 Task: Create List Brand Identity Management Workflow in Board Employee Performance Management to Workspace Inbound Marketing Agencies. Create List Brand Identity Management Best Practices in Board Social Media Influencer Collaboration and Partnership Management to Workspace Inbound Marketing Agencies. Create List Brand Identity Management Tips in Board Market Analysis for SWOT Analysis and Strategy Development to Workspace Inbound Marketing Agencies
Action: Mouse moved to (441, 156)
Screenshot: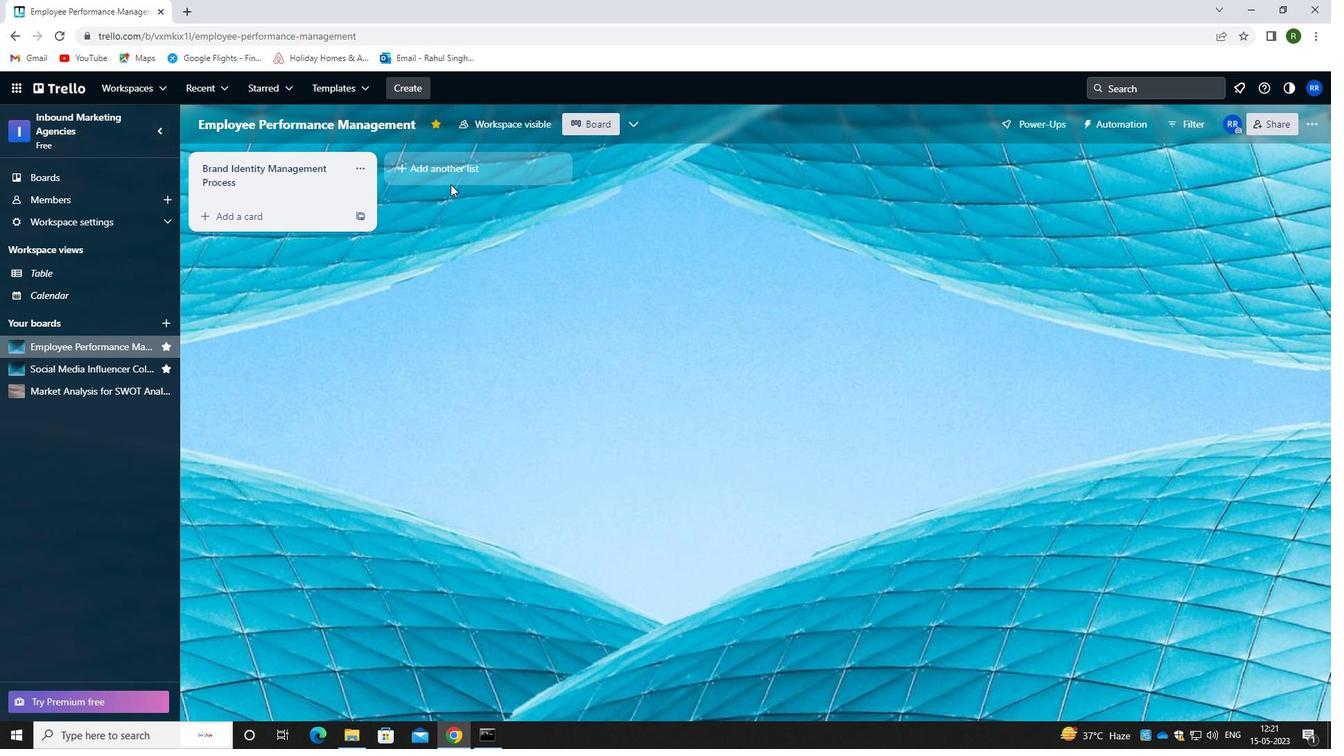 
Action: Mouse pressed left at (441, 156)
Screenshot: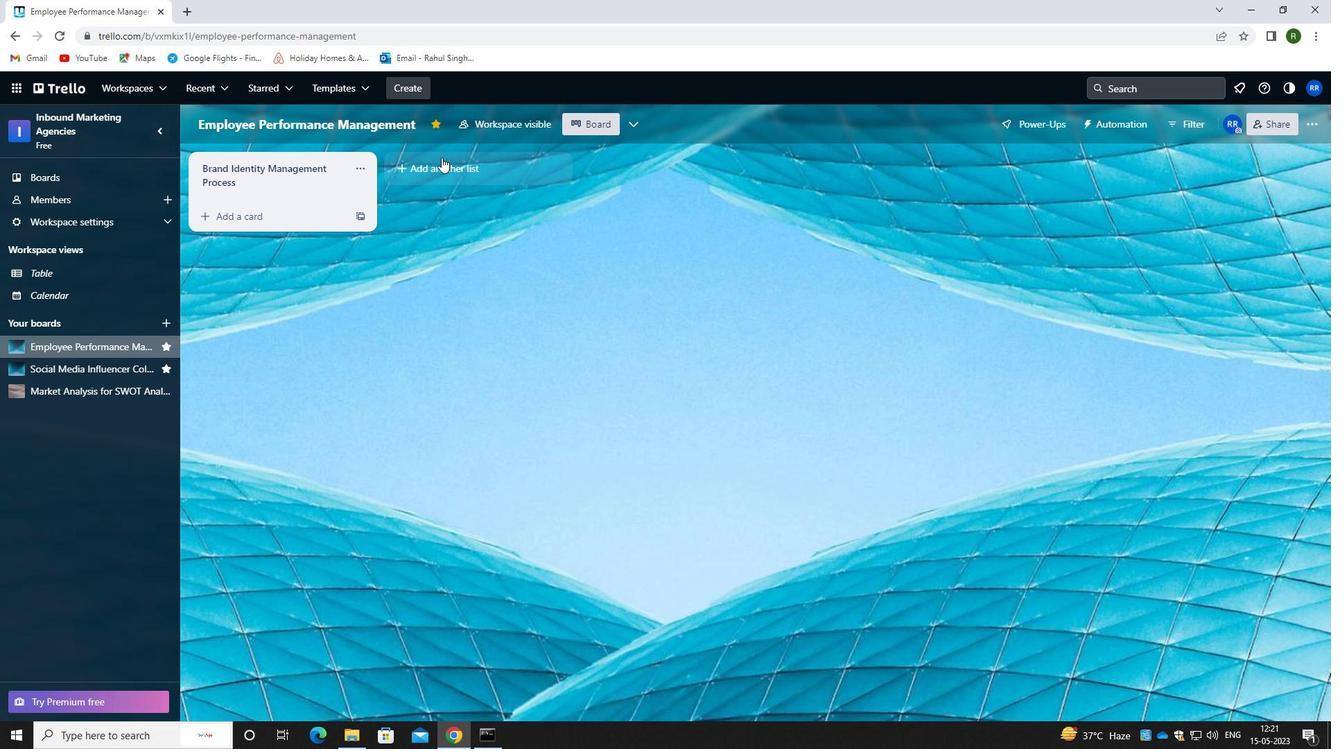 
Action: Mouse moved to (434, 167)
Screenshot: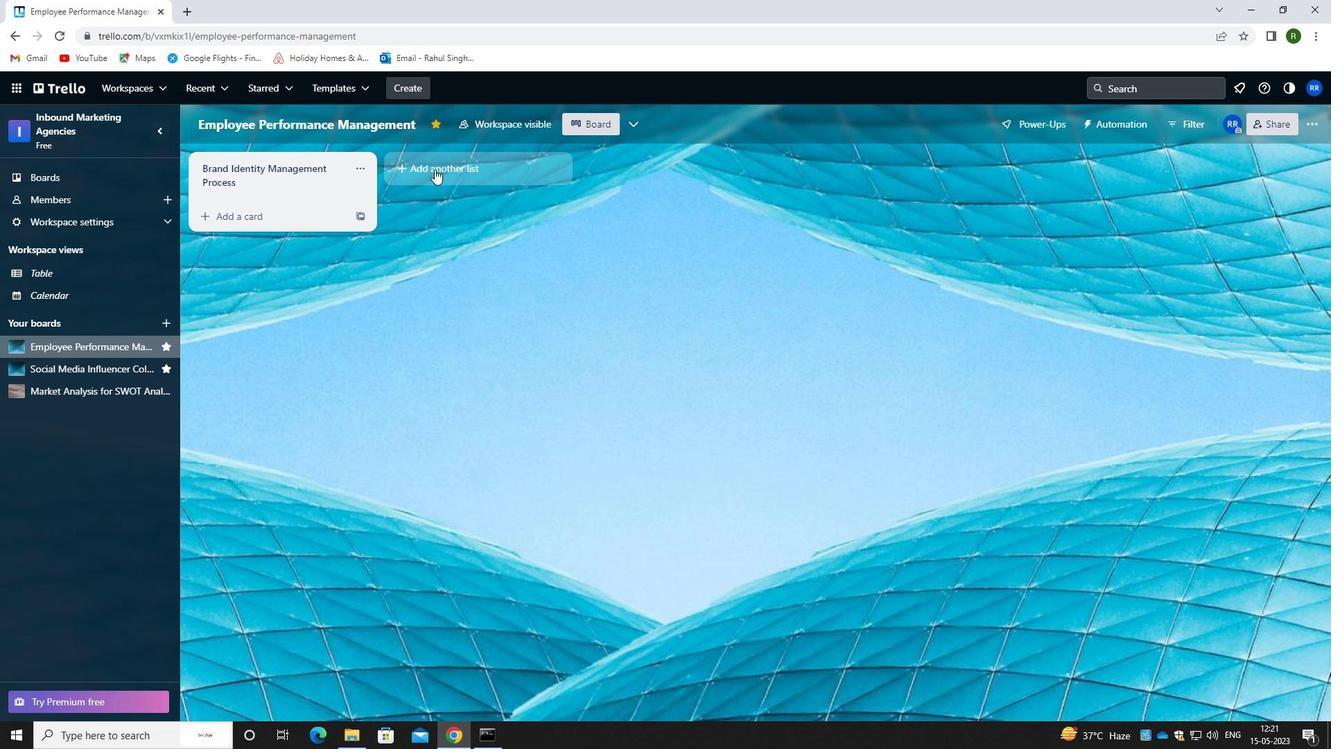 
Action: Mouse pressed left at (434, 167)
Screenshot: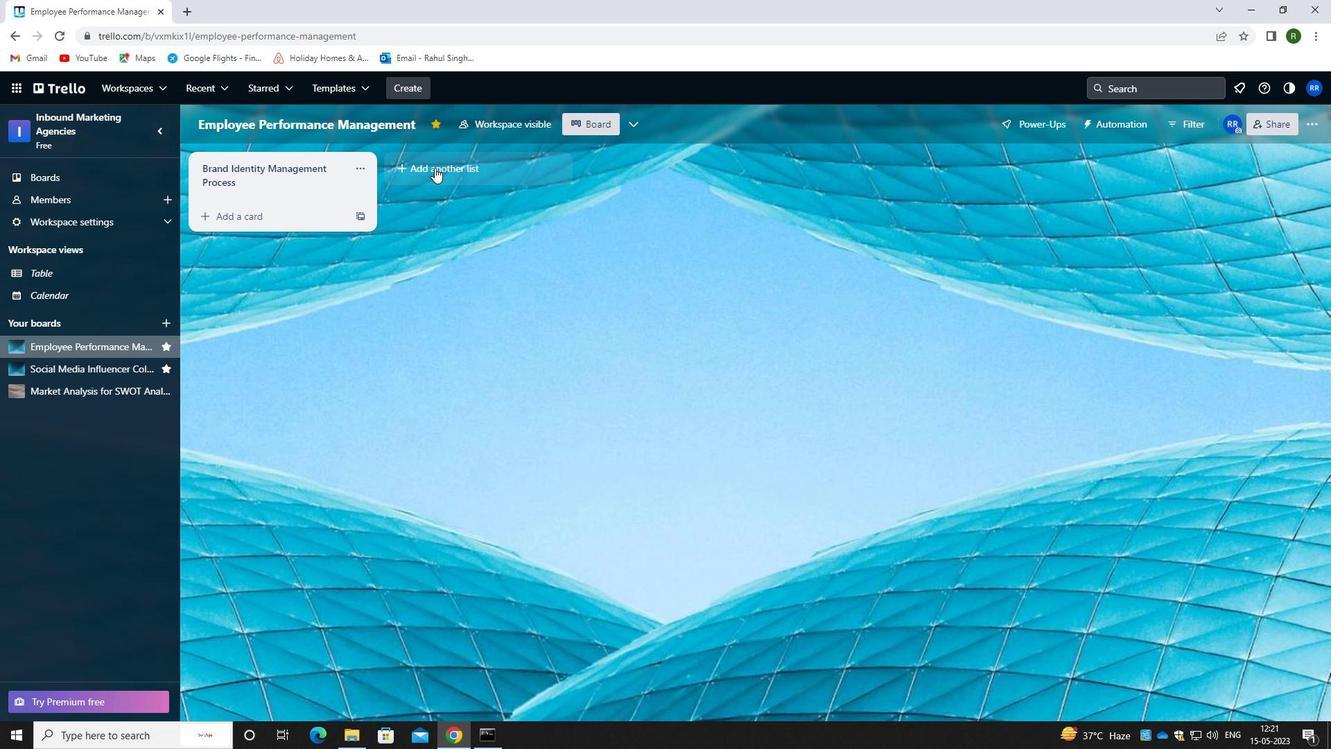 
Action: Mouse moved to (437, 171)
Screenshot: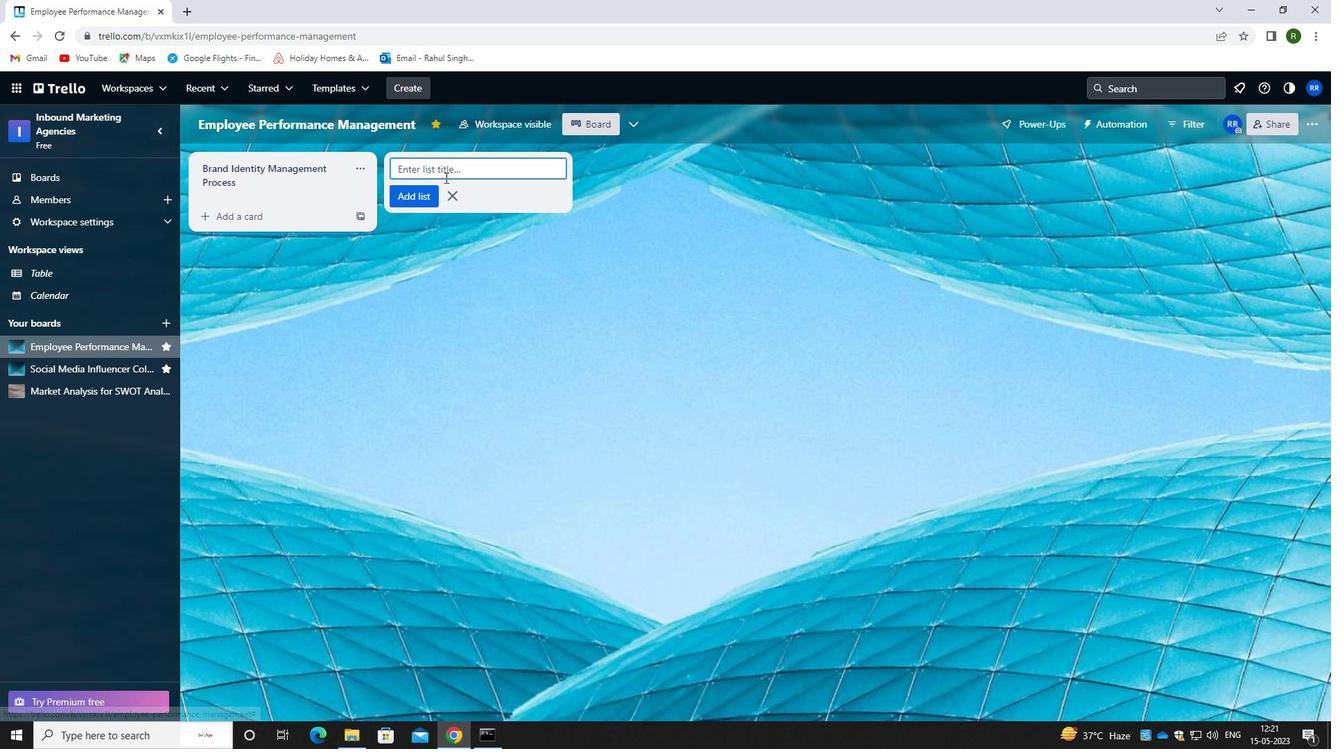 
Action: Key pressed <Key.caps_lock>b<Key.caps_lock>rand<Key.space><Key.caps_lock>i<Key.caps_lock>dentity<Key.space><Key.caps_lock>M<Key.caps_lock>anagemt<Key.backspace>ent<Key.space><Key.caps_lock>w<Key.caps_lock>orkflow
Screenshot: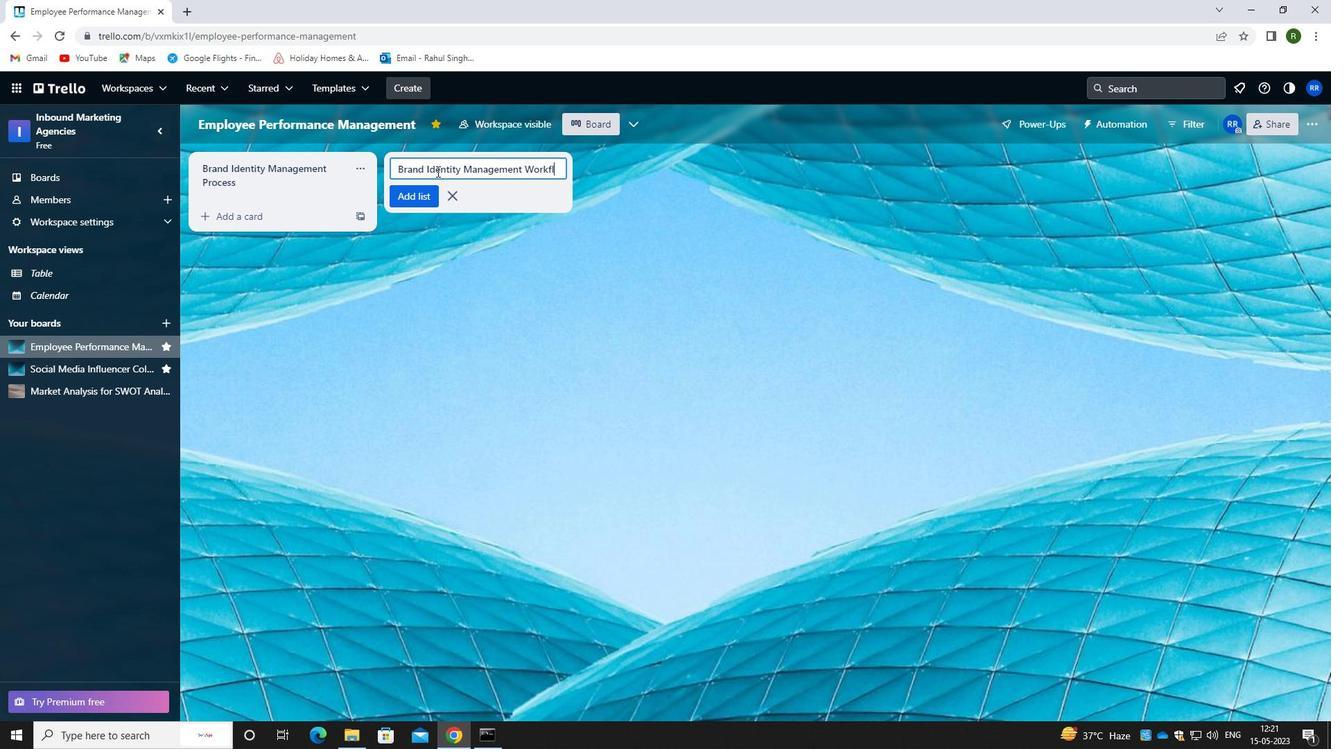 
Action: Mouse moved to (412, 199)
Screenshot: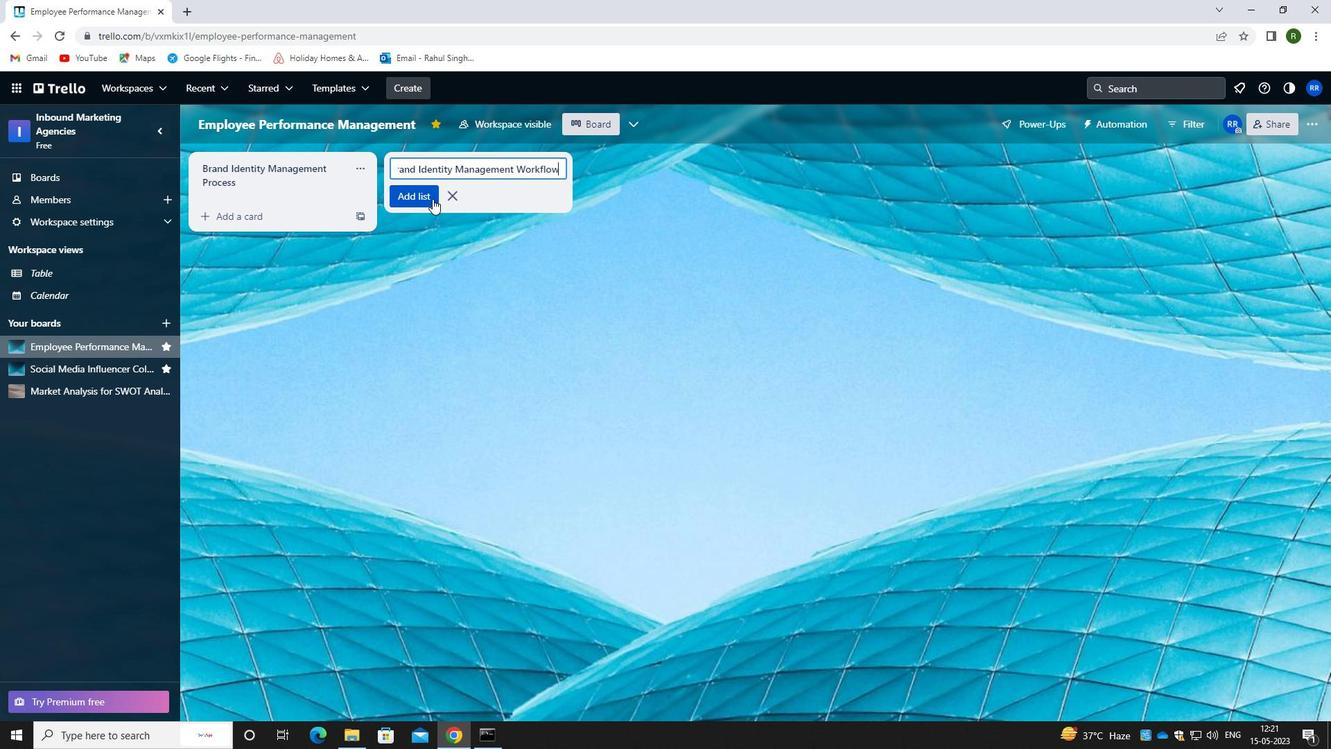 
Action: Mouse pressed left at (412, 199)
Screenshot: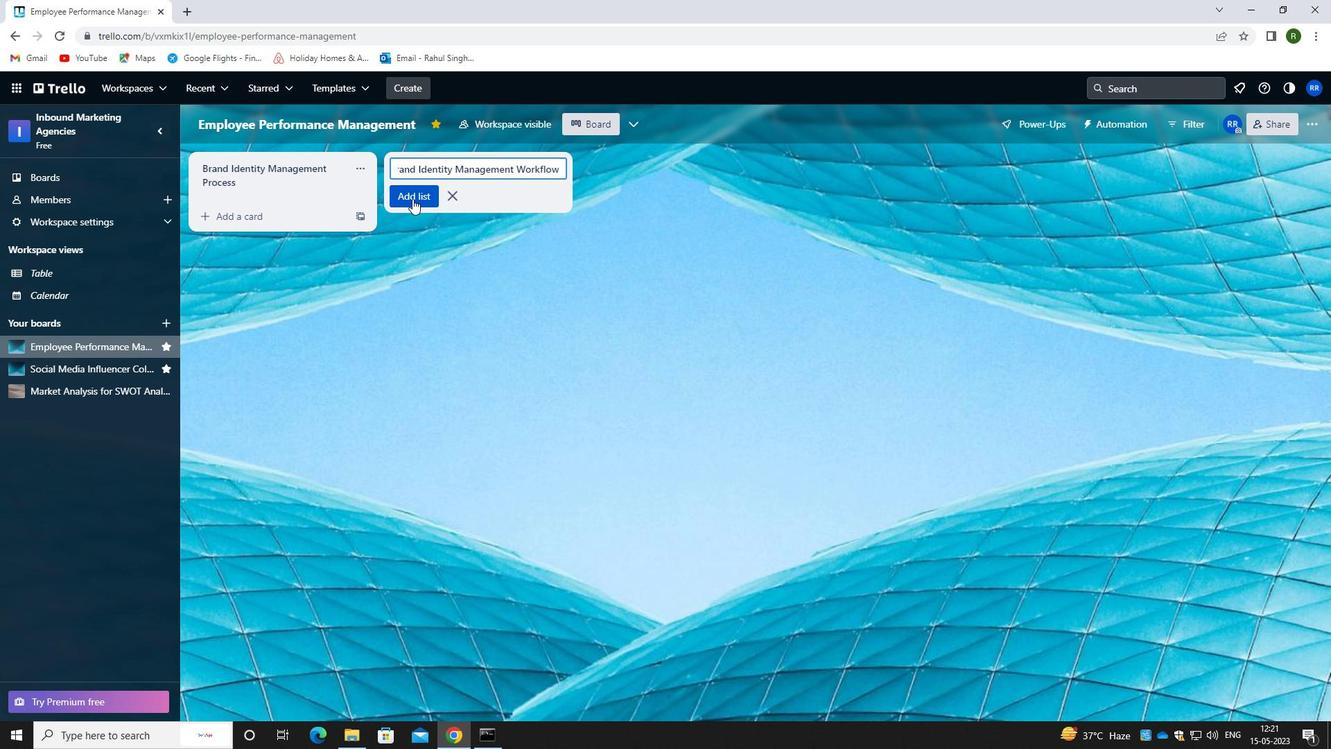
Action: Mouse moved to (83, 376)
Screenshot: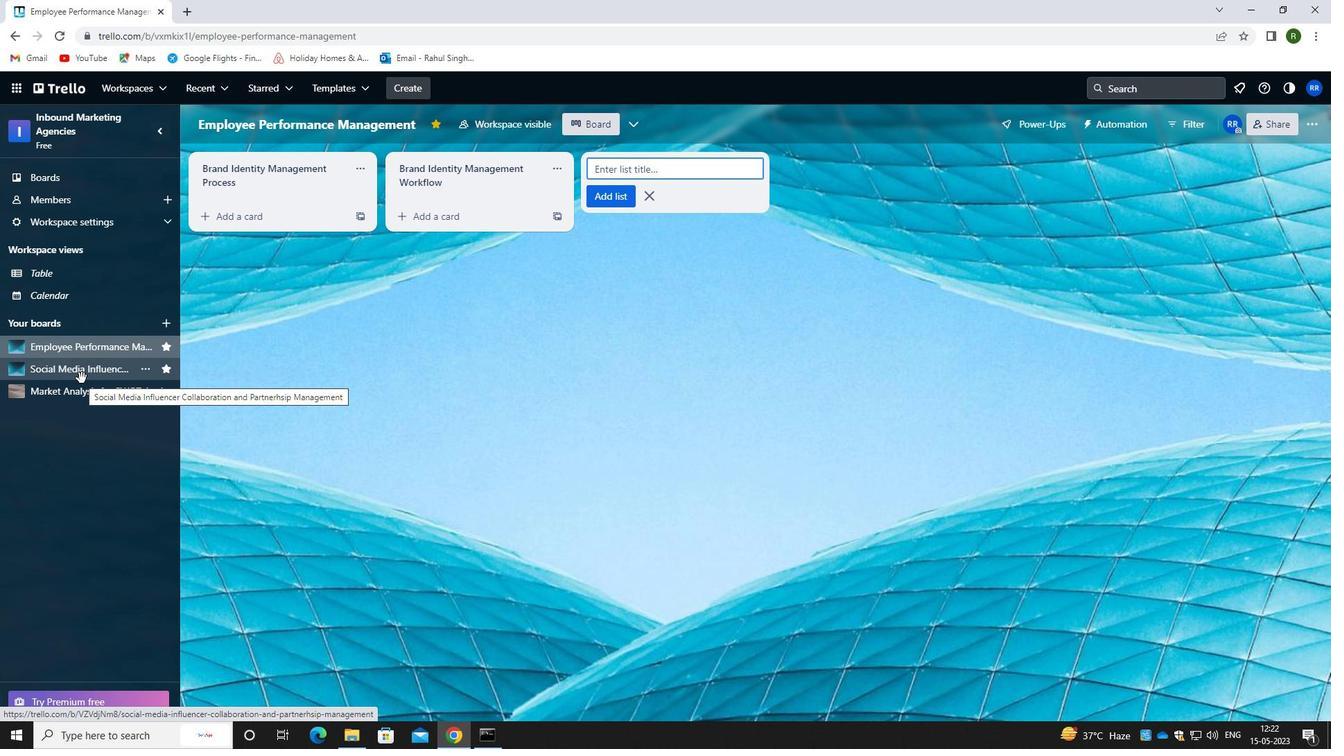 
Action: Mouse pressed left at (83, 376)
Screenshot: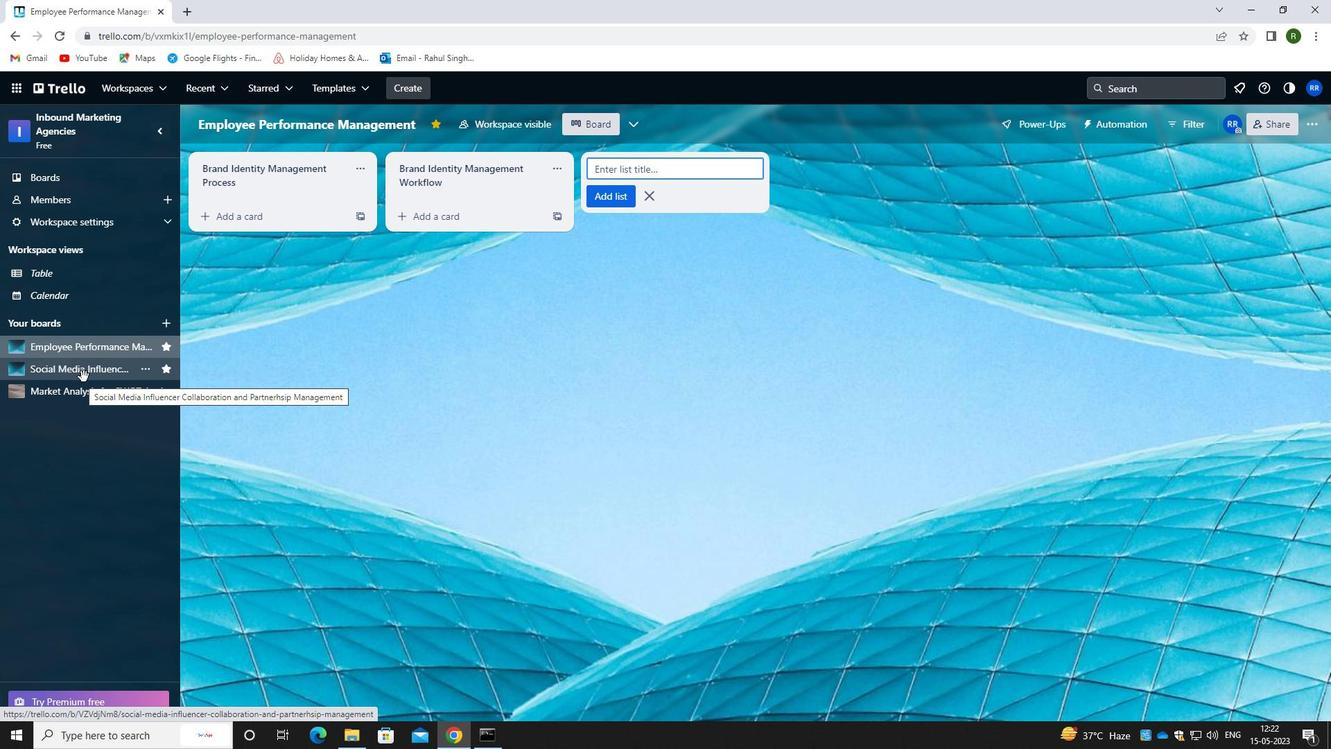 
Action: Mouse moved to (467, 170)
Screenshot: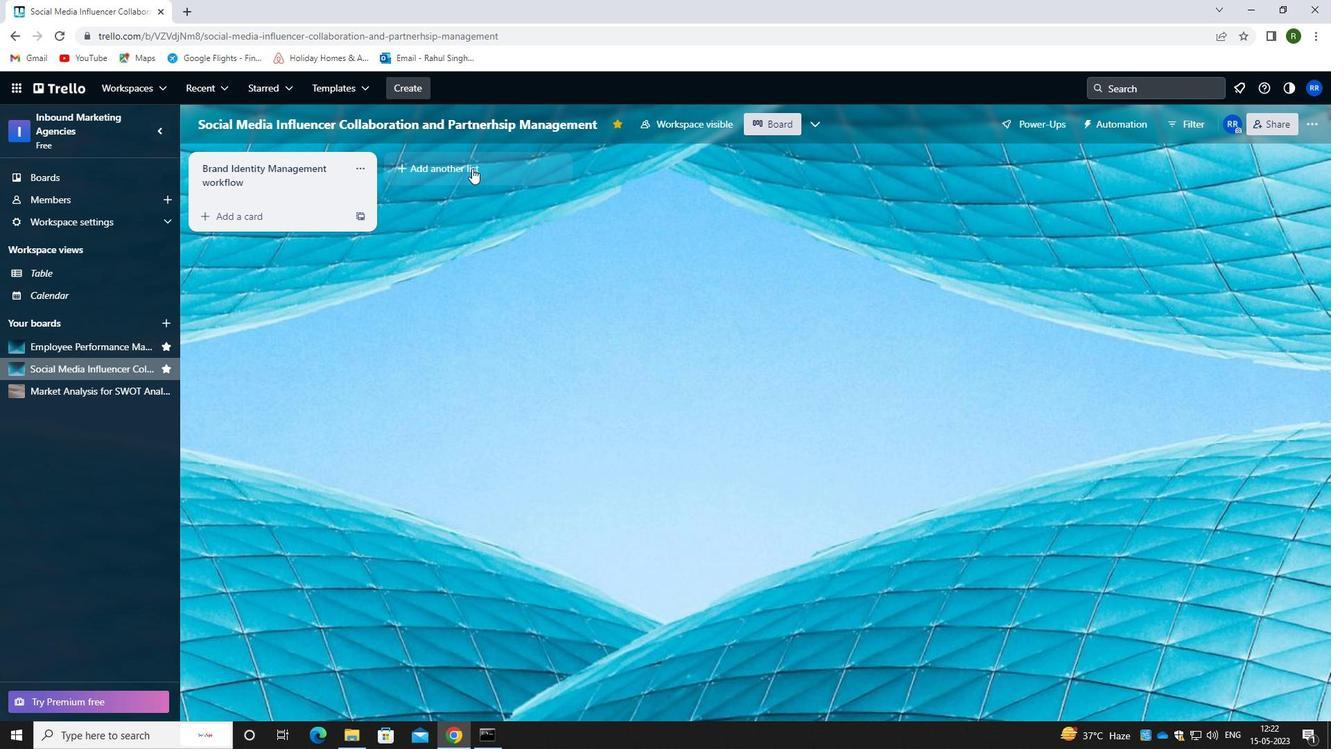 
Action: Mouse pressed left at (467, 170)
Screenshot: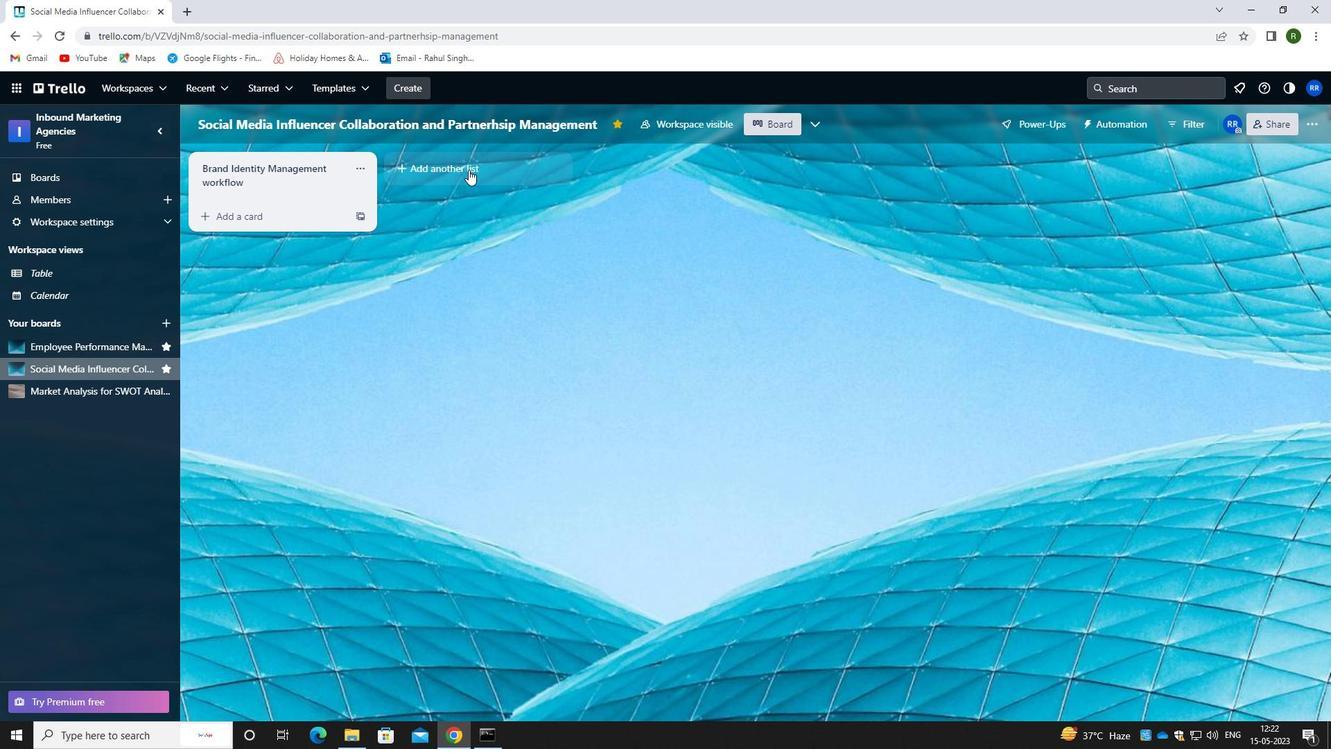 
Action: Mouse moved to (456, 172)
Screenshot: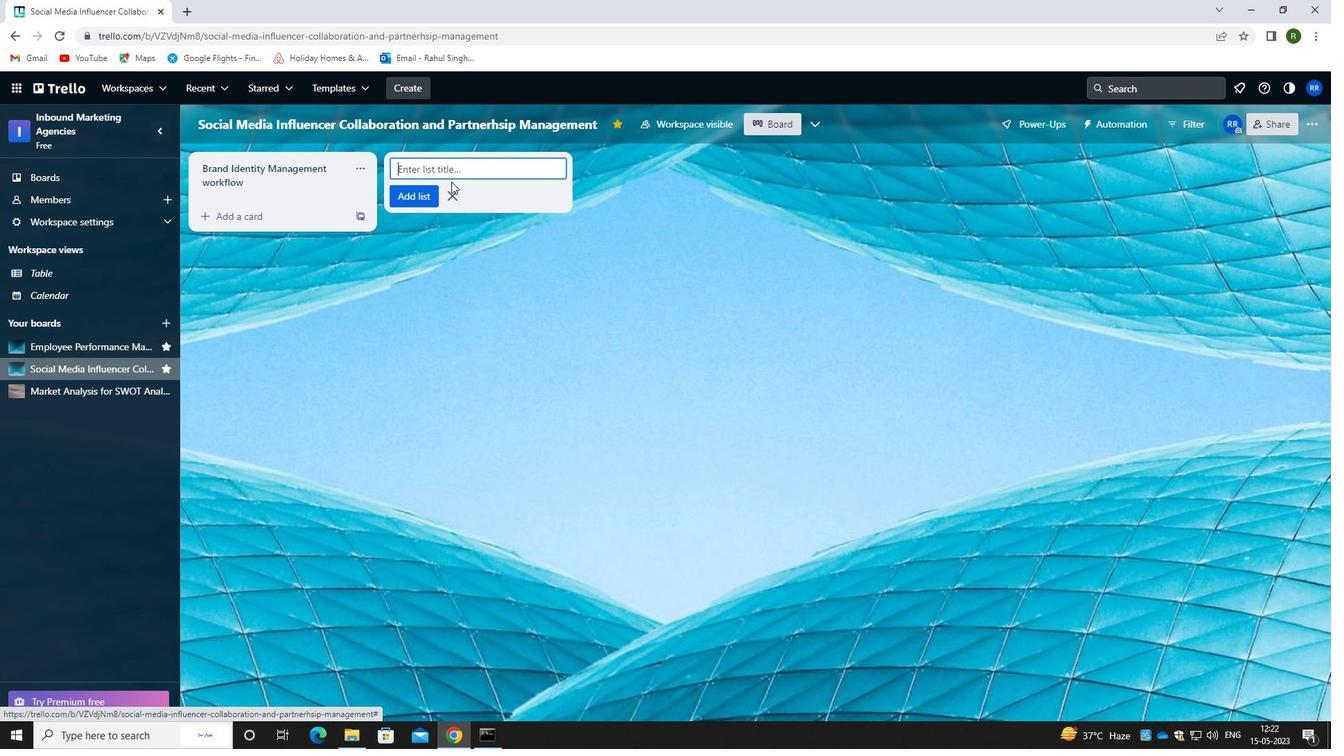 
Action: Key pressed <Key.caps_lock>b<Key.caps_lock>rand<Key.space><Key.caps_lock>I<Key.caps_lock>dentity<Key.space><Key.caps_lock>m<Key.caps_lock>ang<Key.backspace>agemte<Key.backspace><Key.backspace>ent<Key.space><Key.caps_lock>
Screenshot: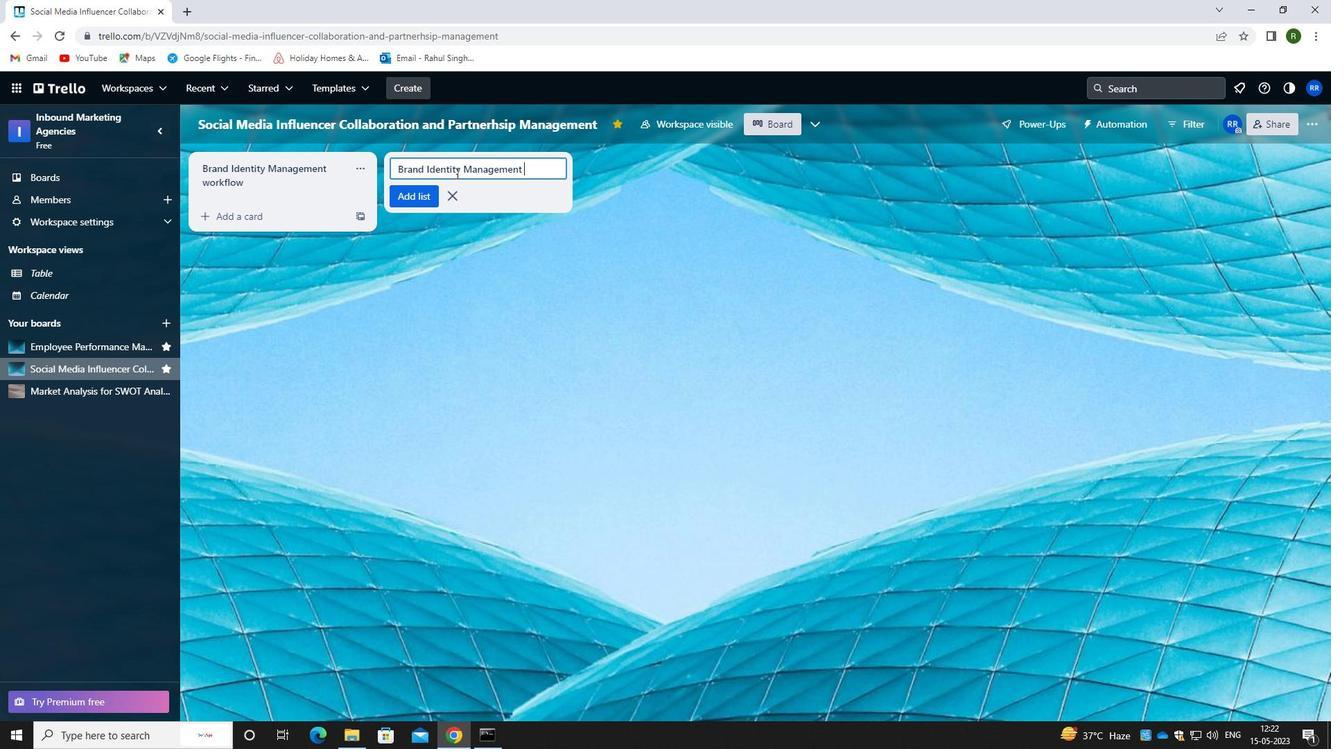 
Action: Mouse moved to (423, 199)
Screenshot: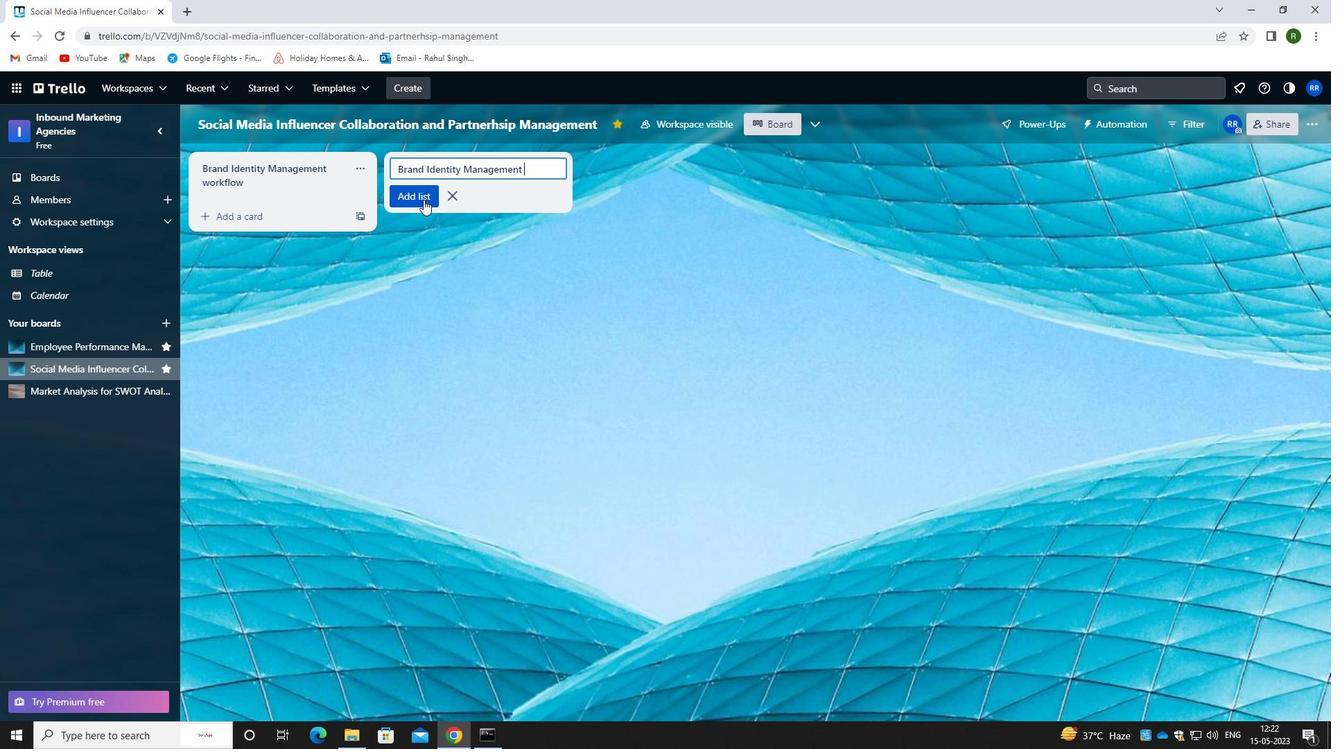 
Action: Key pressed <Key.space><Key.caps_lock>b<Key.caps_lock>e<Key.backspace><Key.backspace>b<Key.caps_lock>est<Key.space><Key.caps_lock>P<Key.caps_lock>ractices
Screenshot: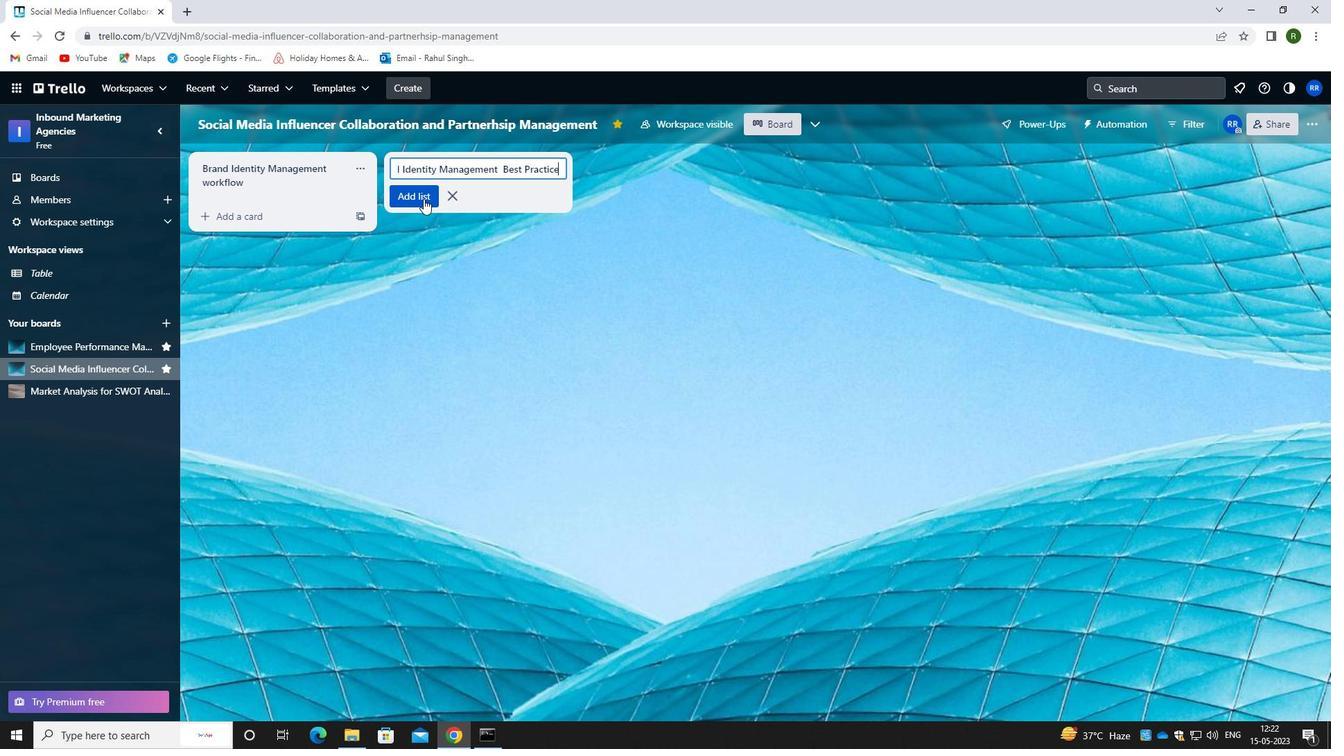 
Action: Mouse moved to (418, 191)
Screenshot: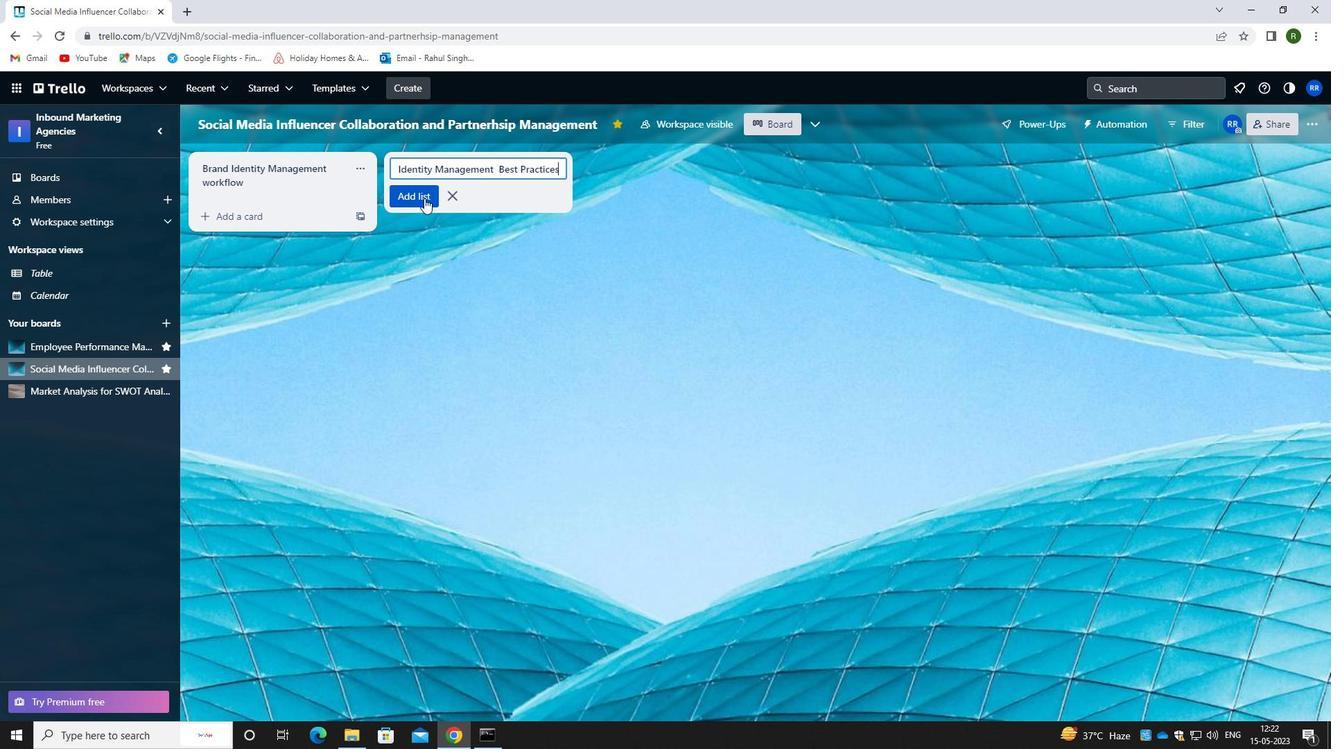 
Action: Mouse pressed left at (418, 191)
Screenshot: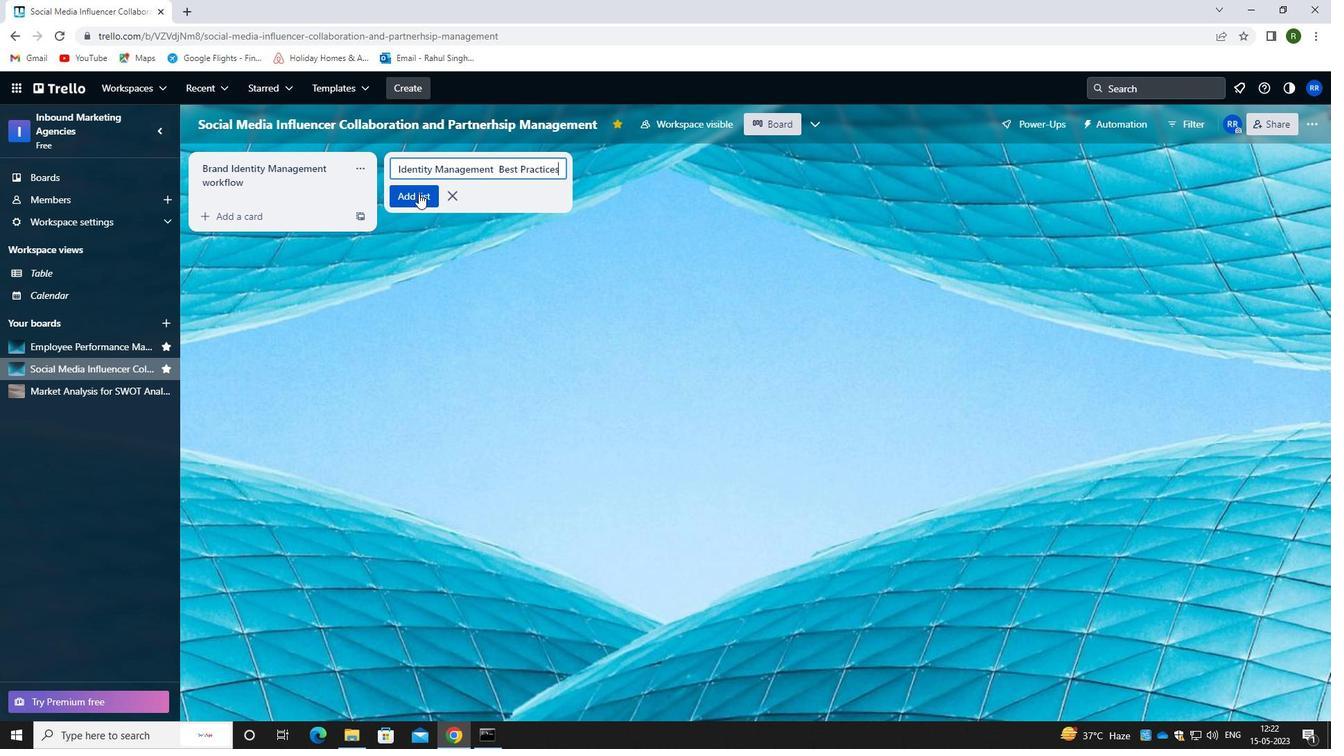 
Action: Mouse moved to (116, 389)
Screenshot: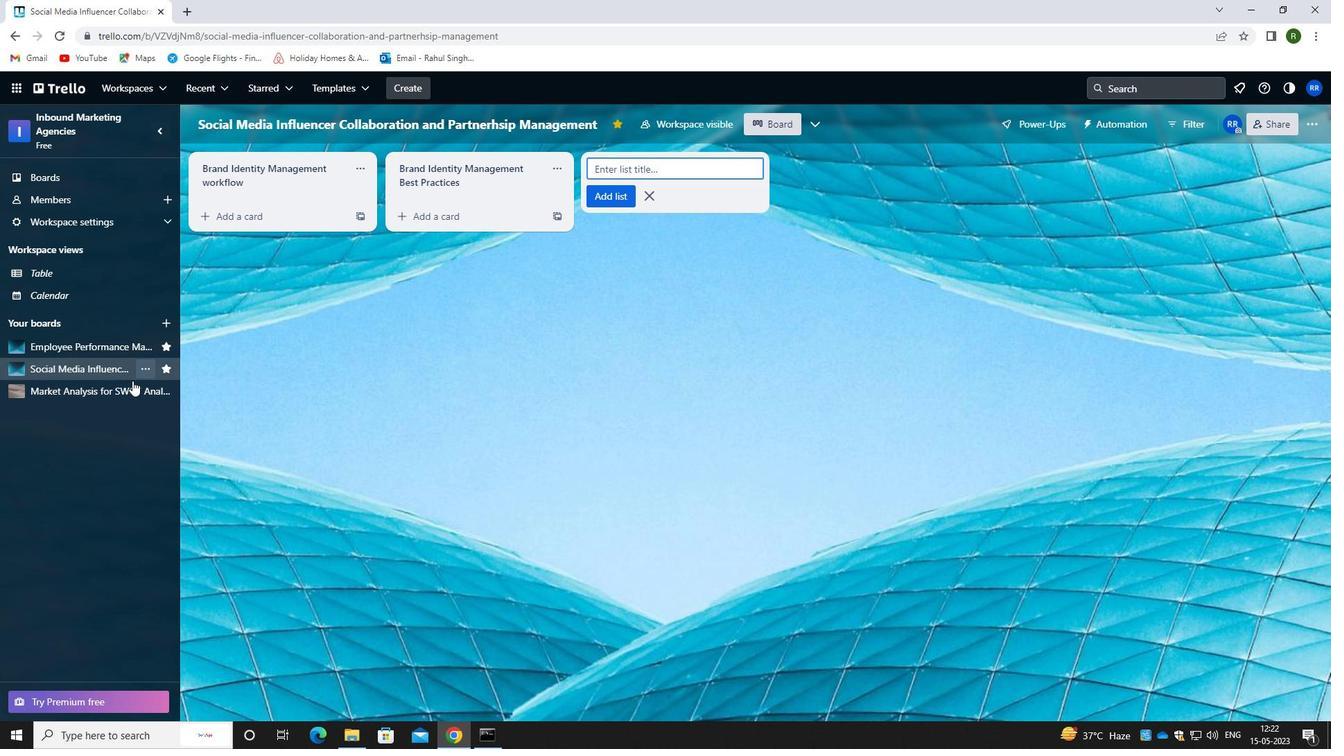 
Action: Mouse pressed left at (116, 389)
Screenshot: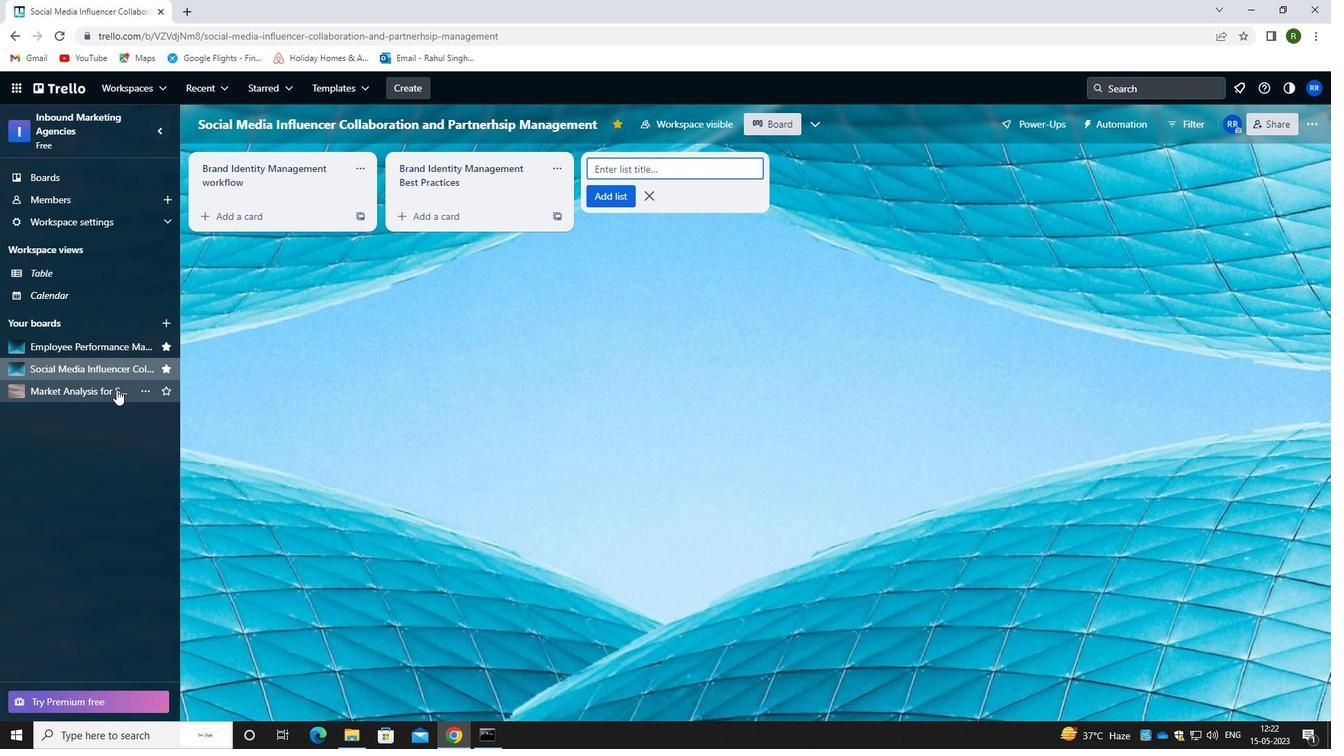 
Action: Mouse moved to (424, 174)
Screenshot: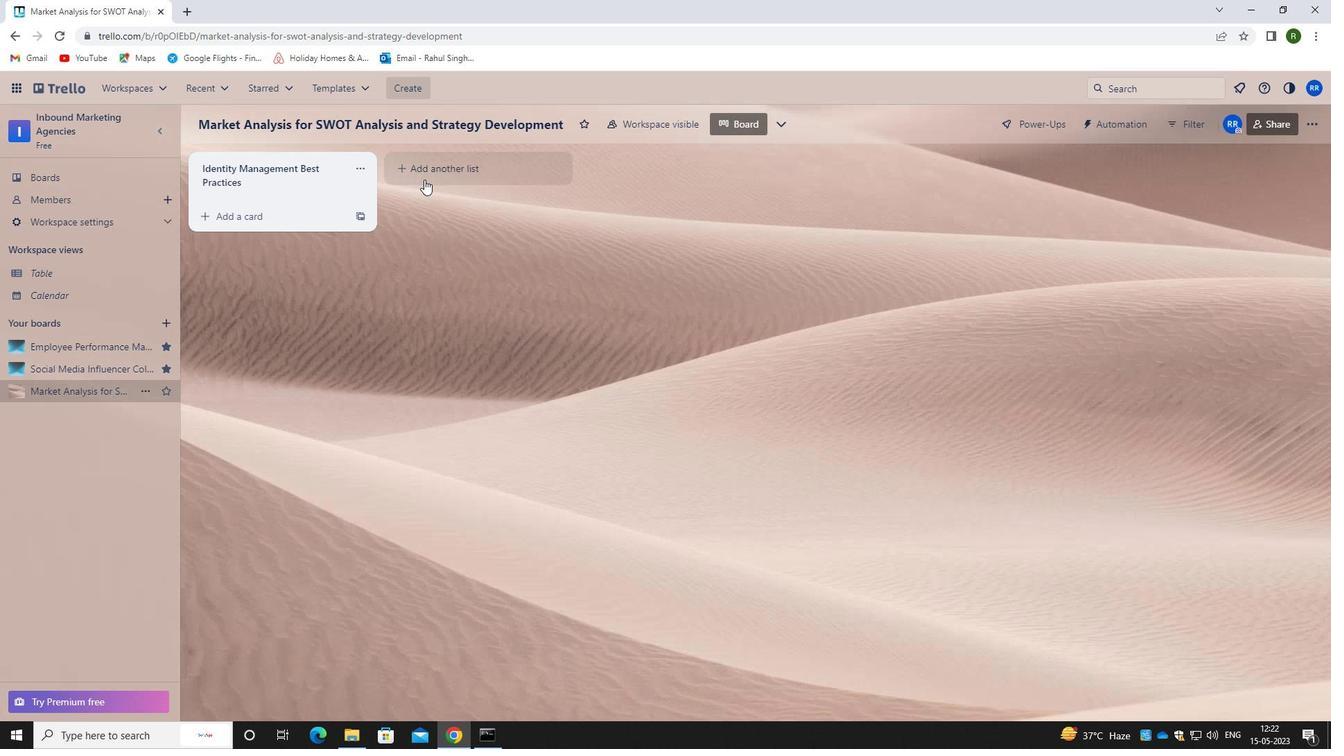 
Action: Mouse pressed left at (424, 174)
Screenshot: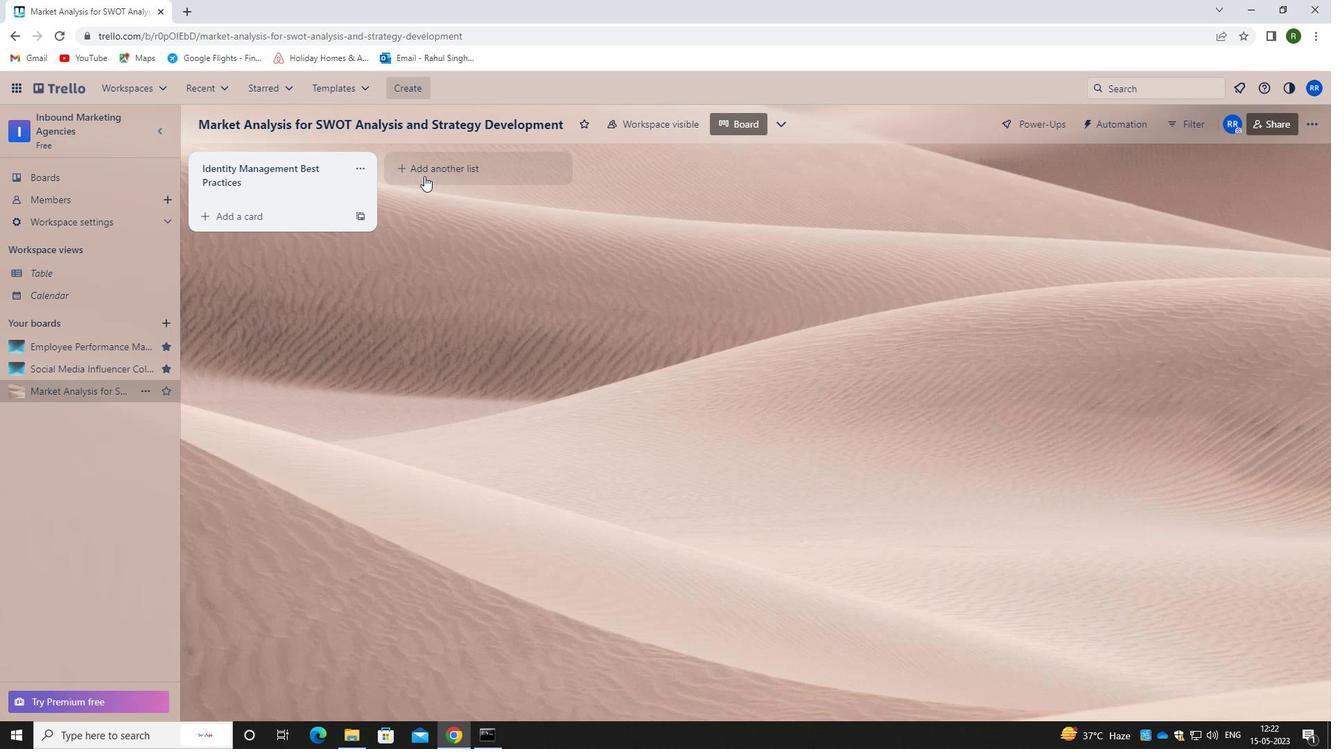 
Action: Mouse moved to (439, 163)
Screenshot: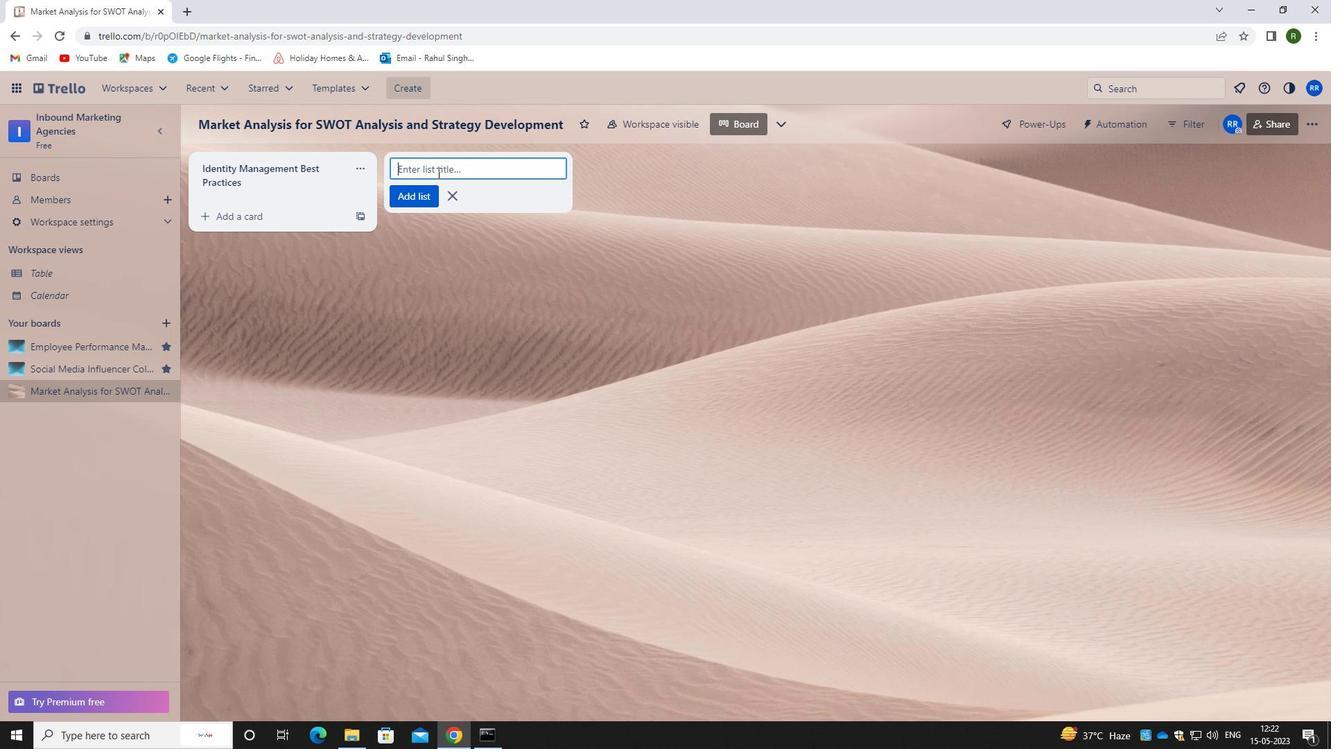 
Action: Mouse pressed left at (439, 163)
Screenshot: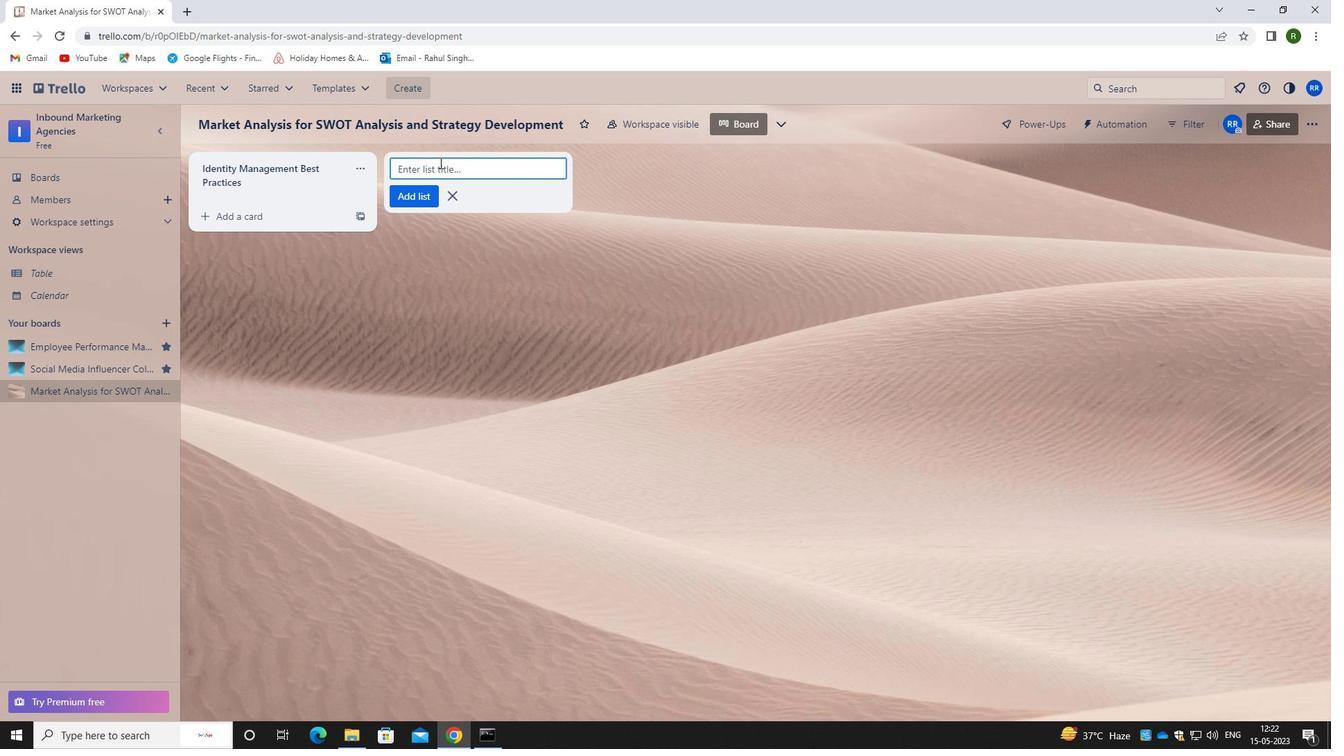 
Action: Key pressed <Key.caps_lock>b<Key.caps_lock>rand<Key.space><Key.caps_lock>i<Key.caps_lock>dentity<Key.space><Key.caps_lock>m<Key.caps_lock>anagemt<Key.backspace>ent
Screenshot: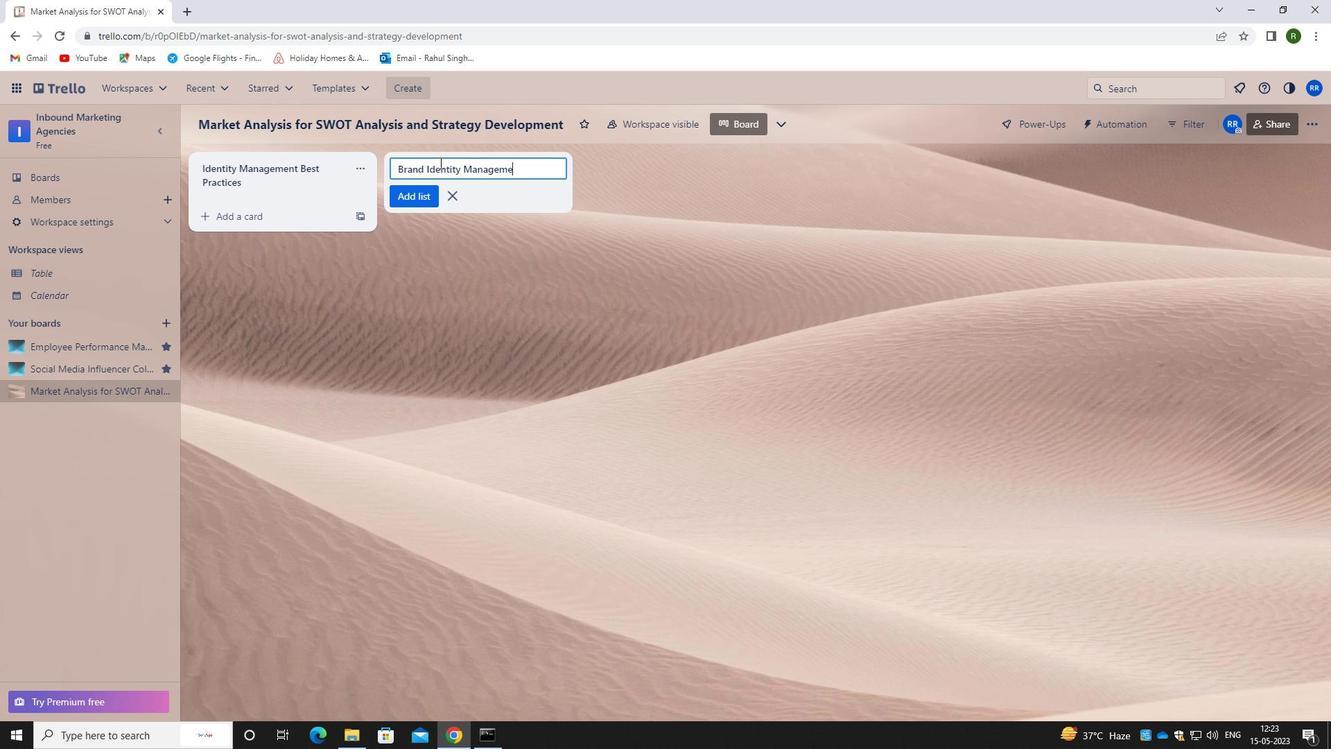 
Action: Mouse moved to (413, 195)
Screenshot: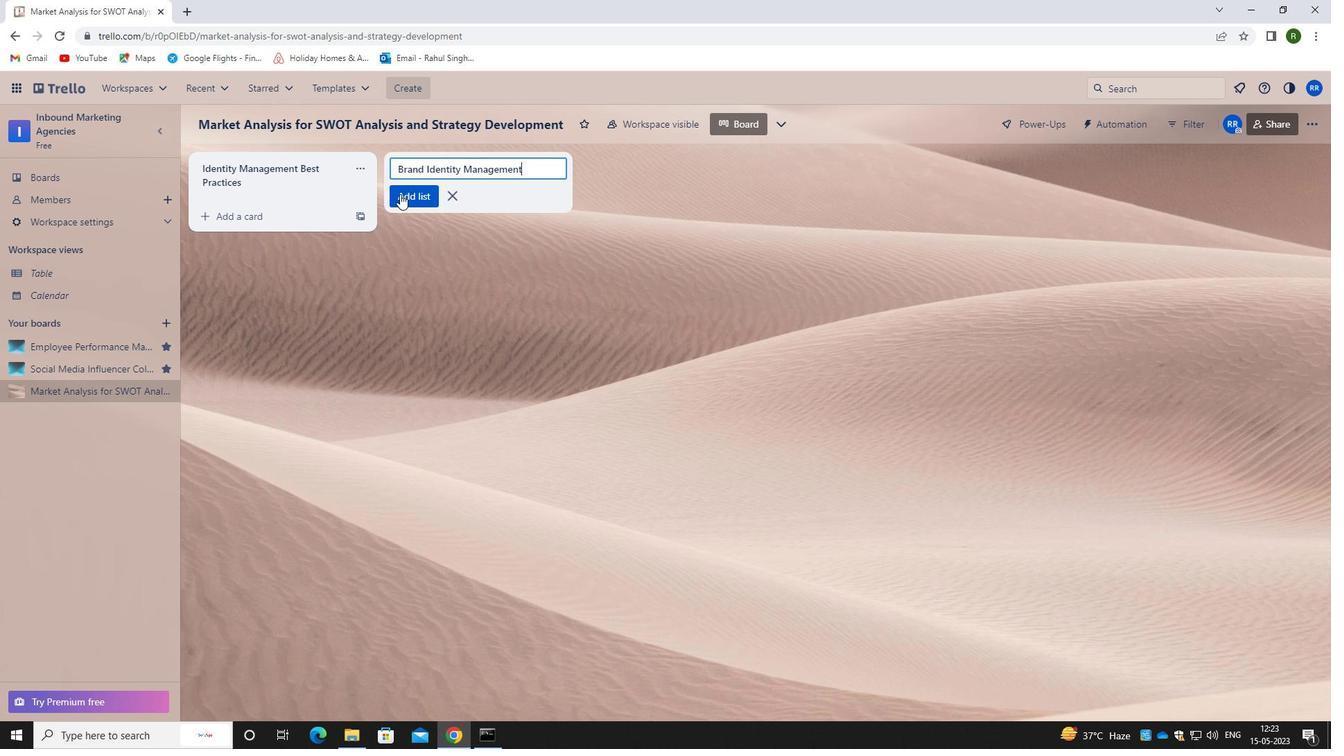 
Action: Mouse pressed left at (413, 195)
Screenshot: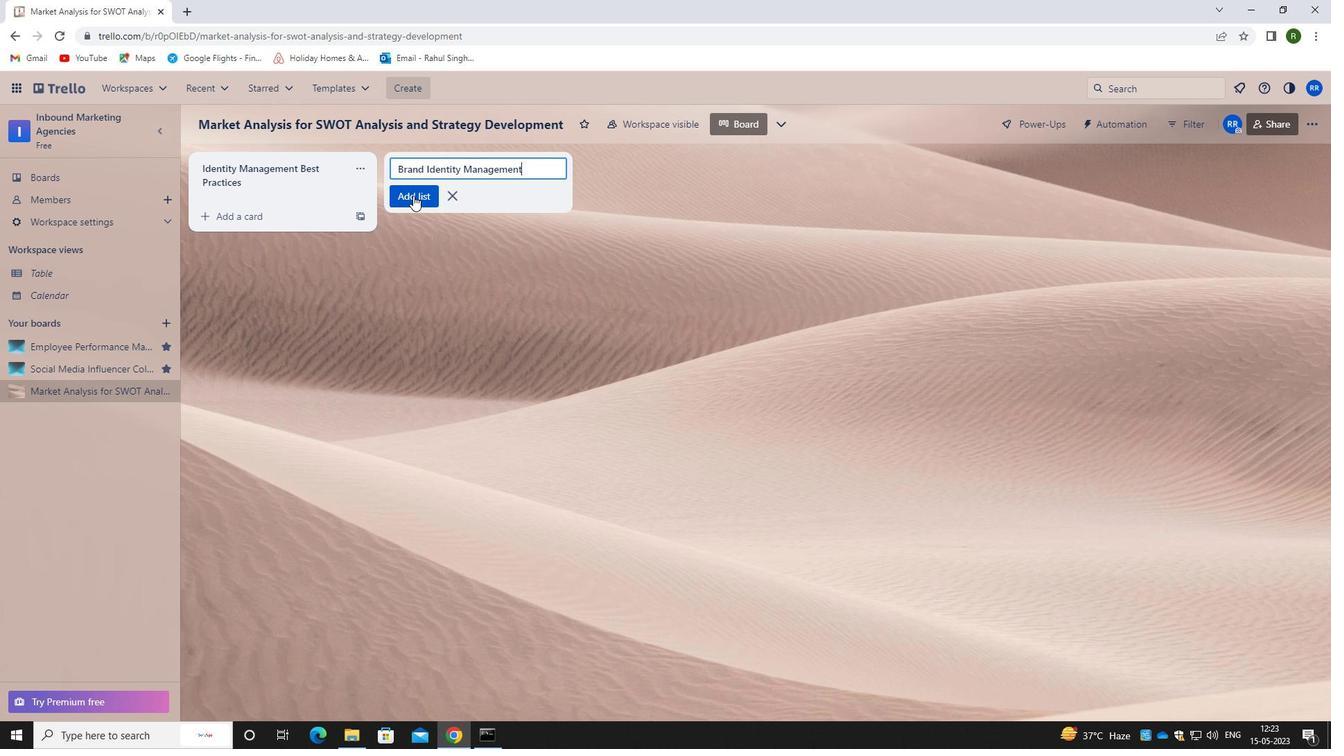
Action: Mouse moved to (402, 402)
Screenshot: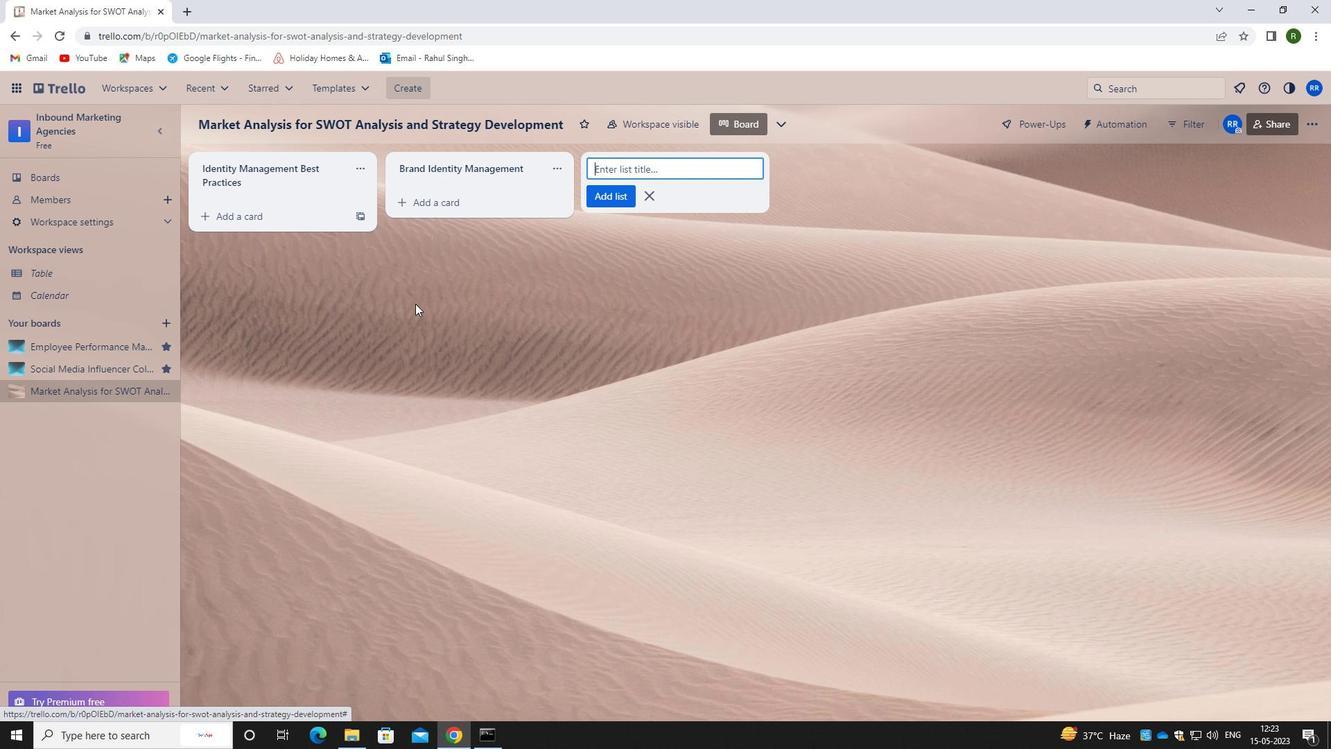 
Action: Mouse pressed left at (402, 402)
Screenshot: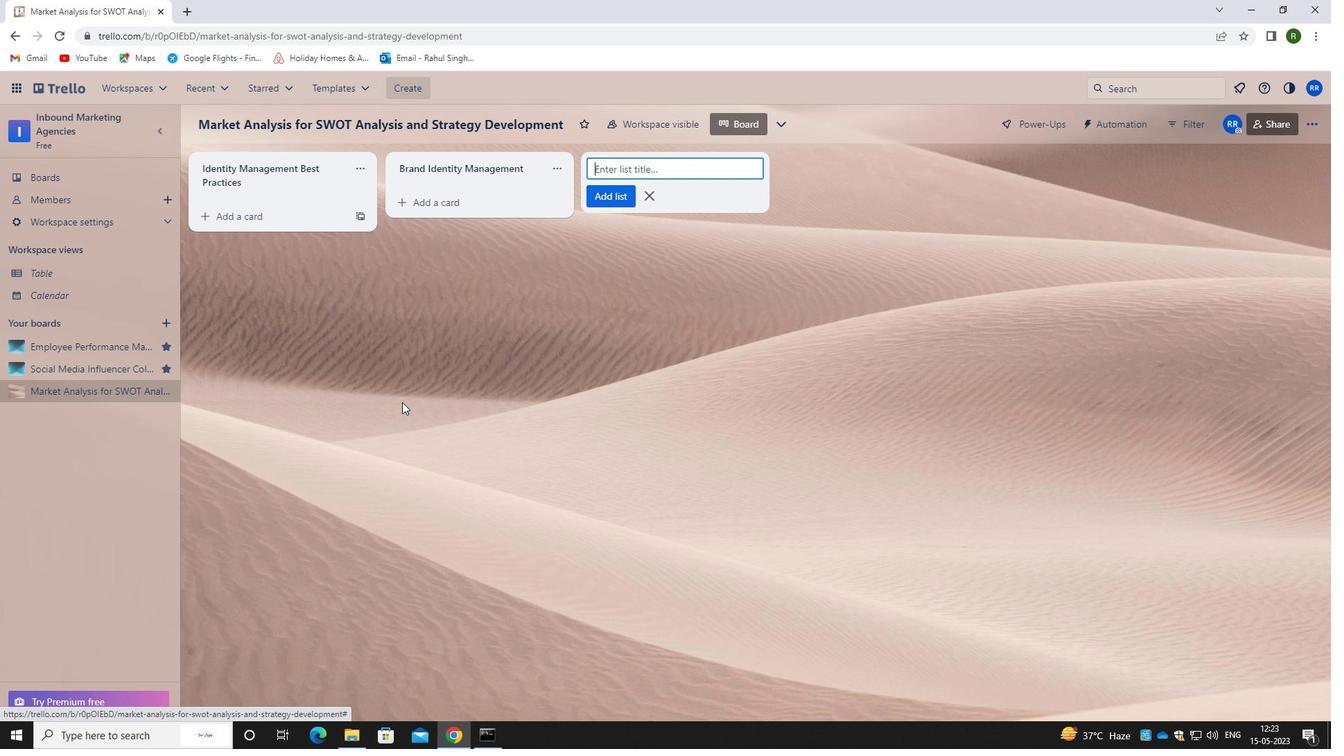 
